 Task: Add Liquid I.V. Hydration Multiplier, Strawberry to the cart.
Action: Mouse pressed left at (20, 91)
Screenshot: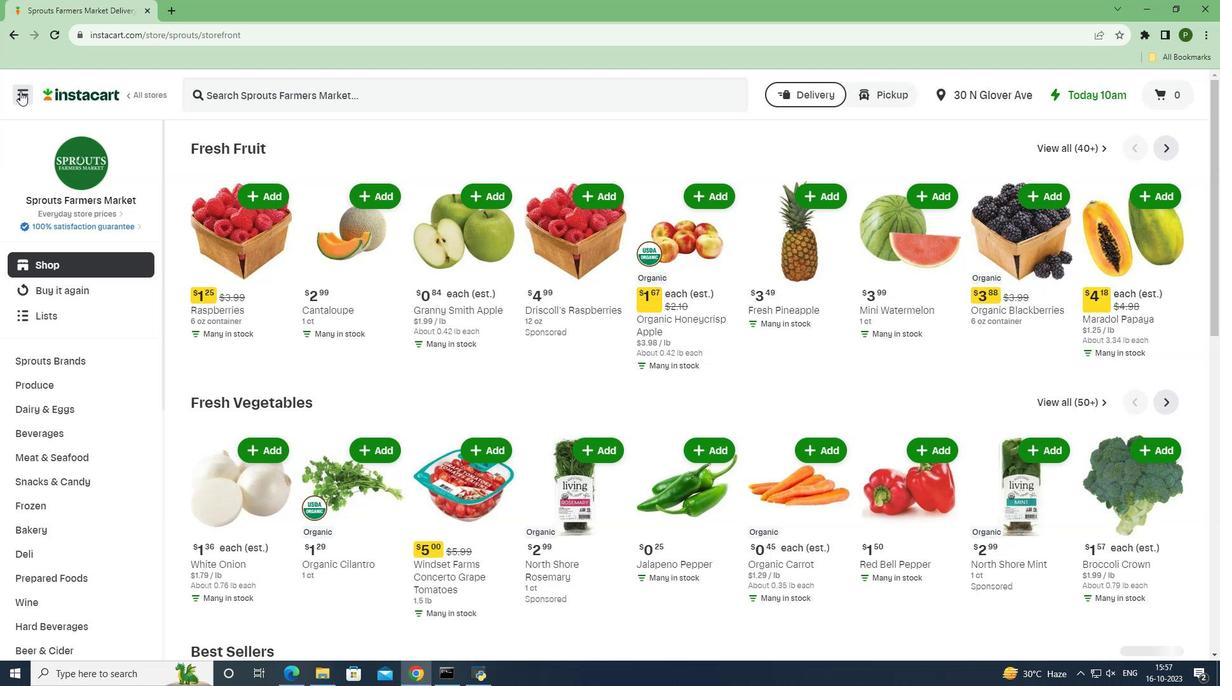 
Action: Mouse moved to (48, 336)
Screenshot: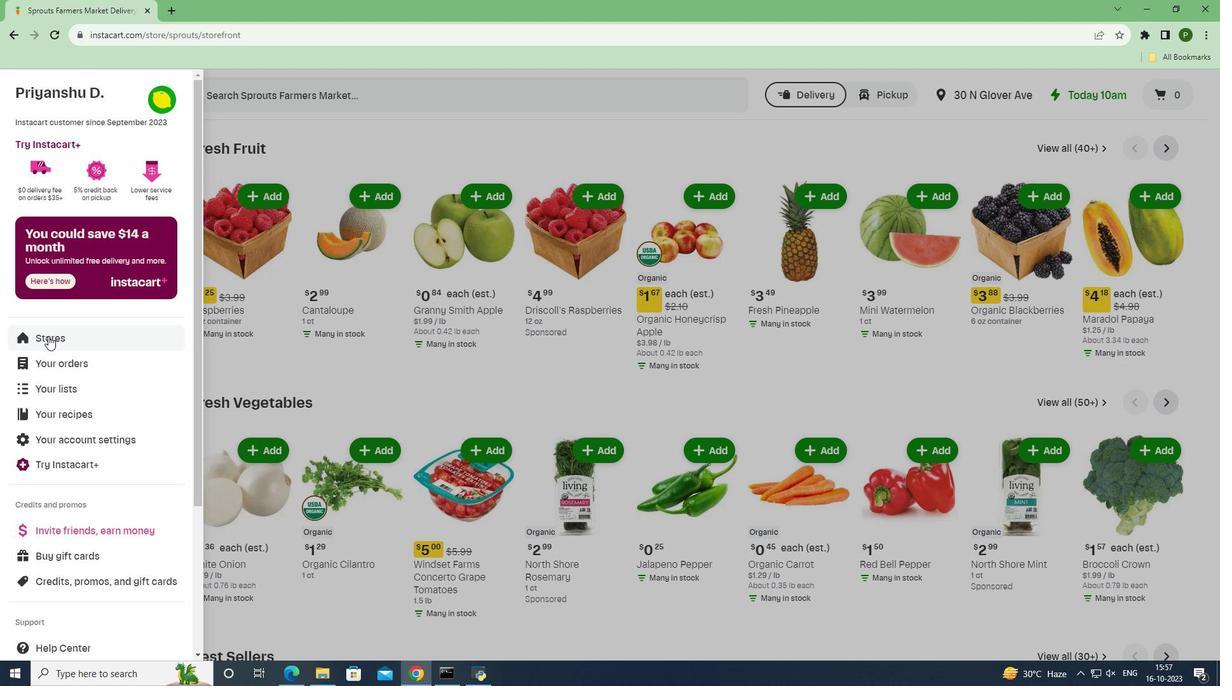 
Action: Mouse pressed left at (48, 336)
Screenshot: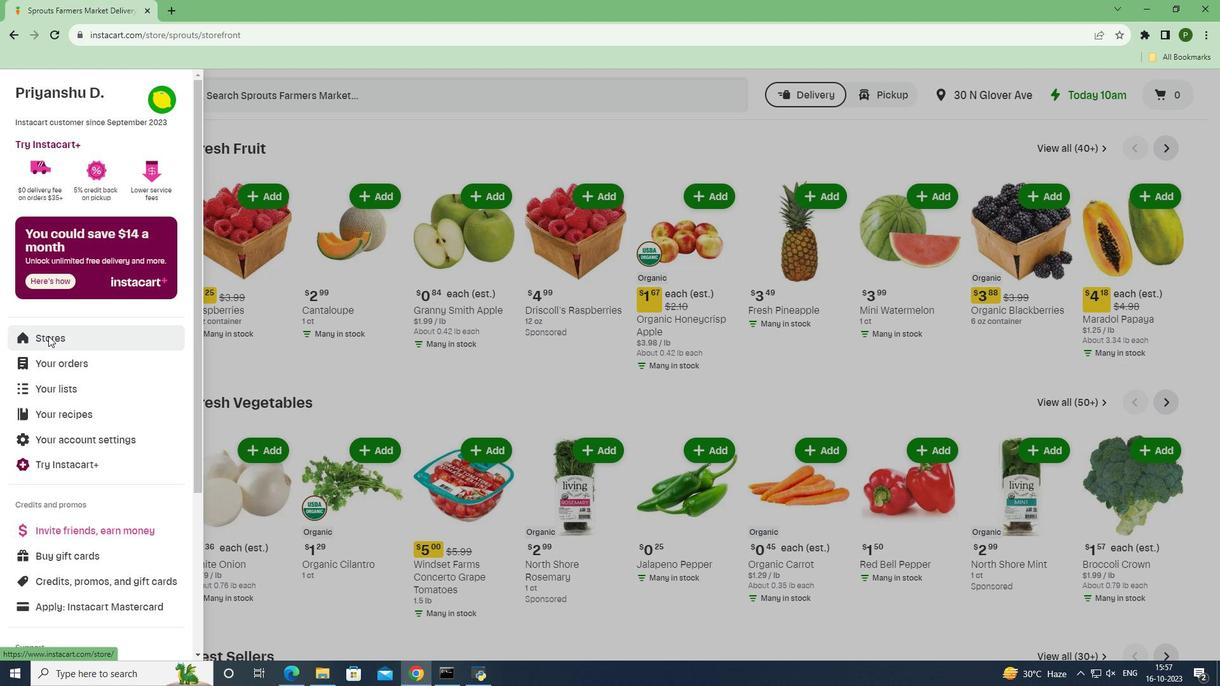 
Action: Mouse moved to (302, 144)
Screenshot: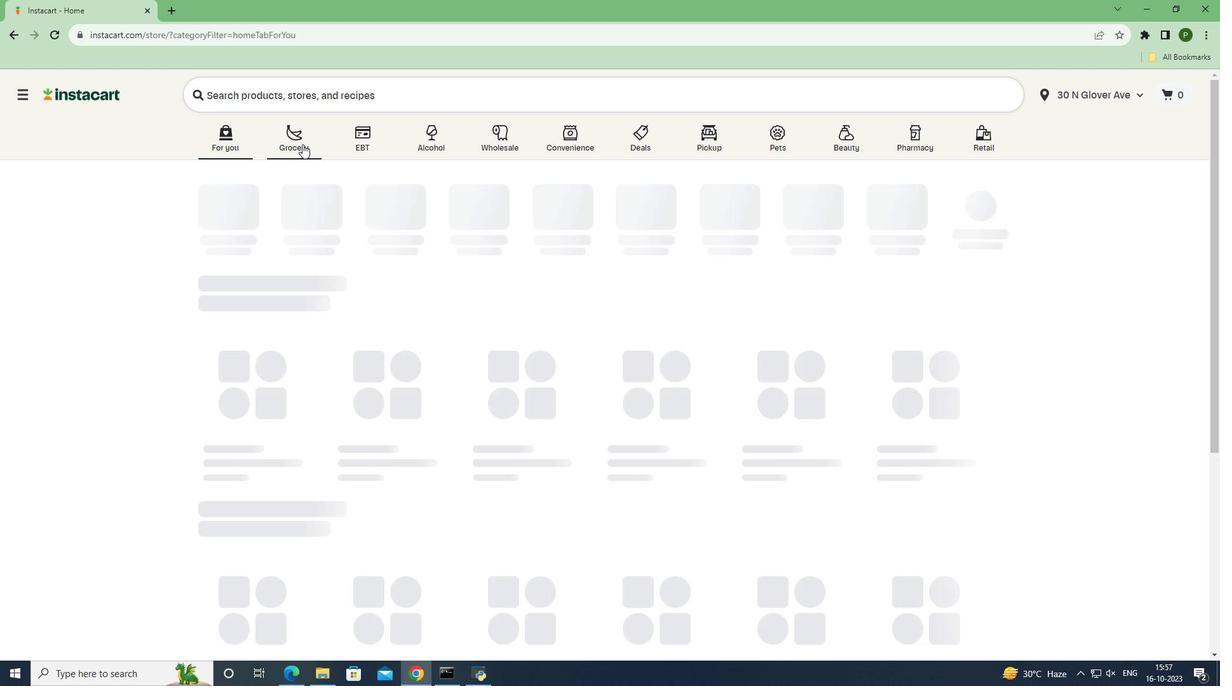 
Action: Mouse pressed left at (302, 144)
Screenshot: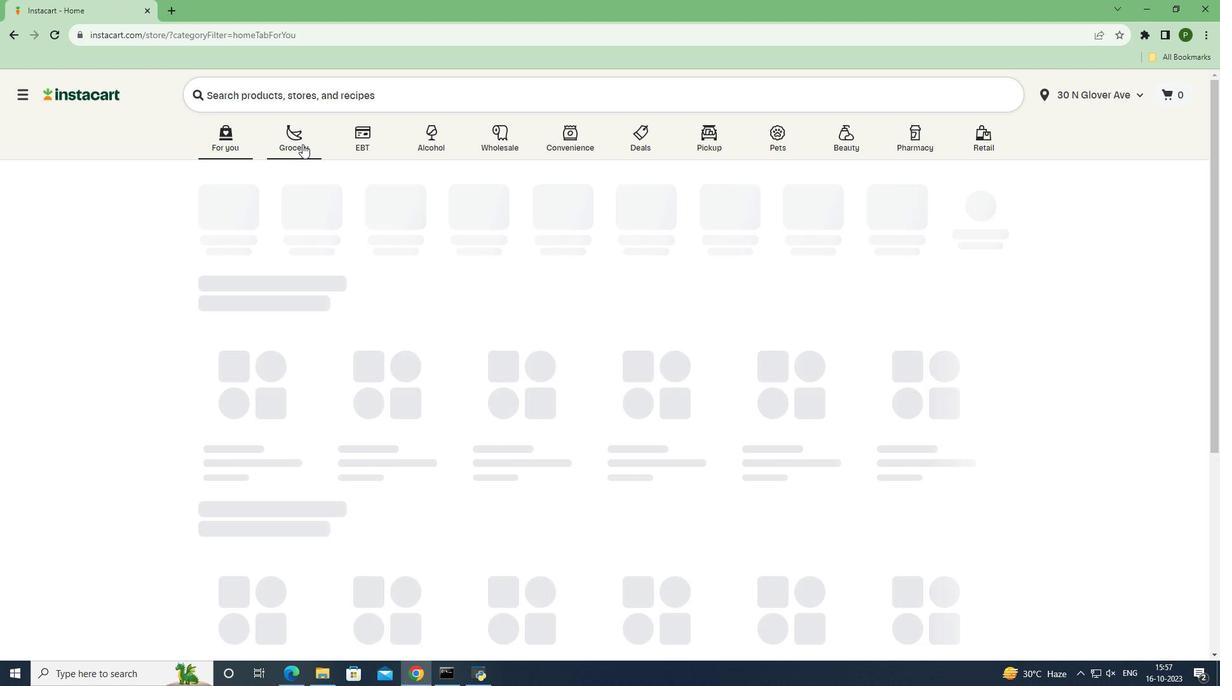 
Action: Mouse moved to (781, 295)
Screenshot: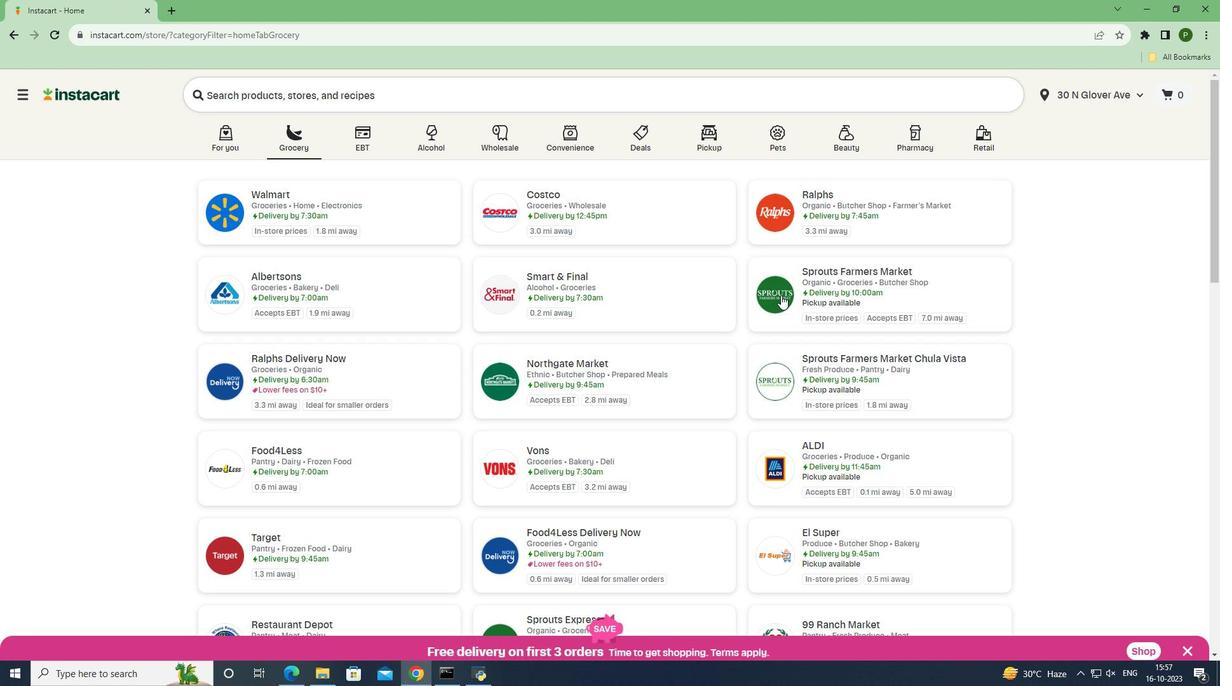 
Action: Mouse pressed left at (781, 295)
Screenshot: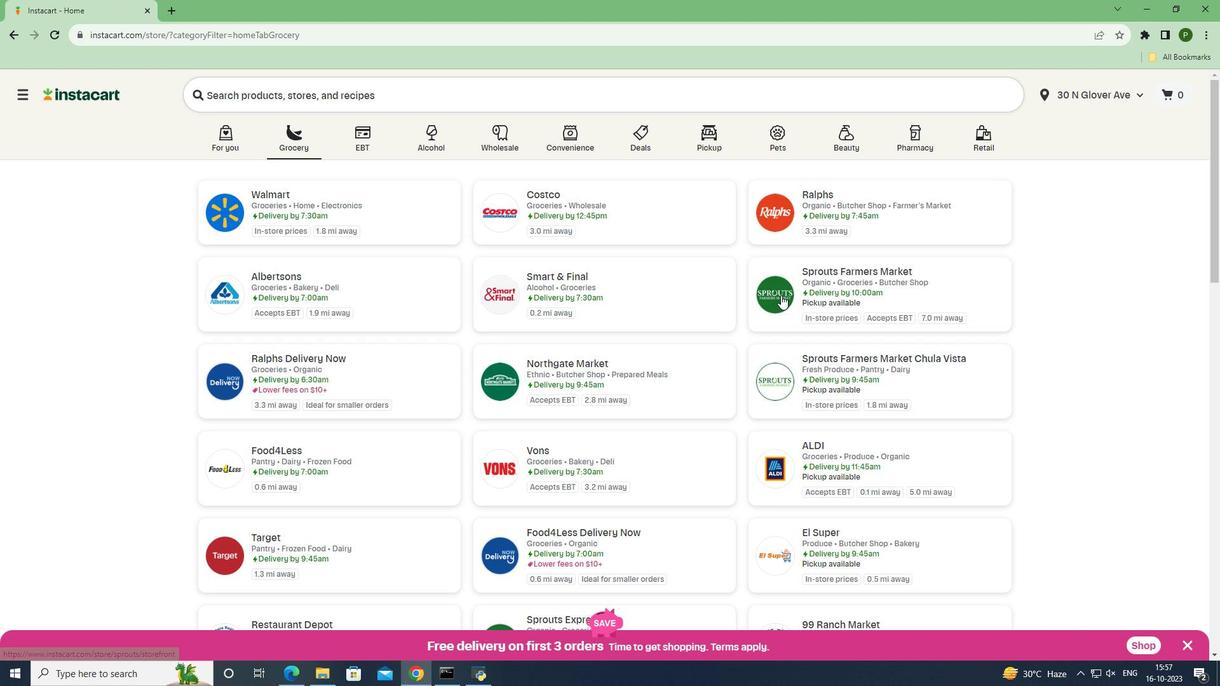
Action: Mouse moved to (75, 439)
Screenshot: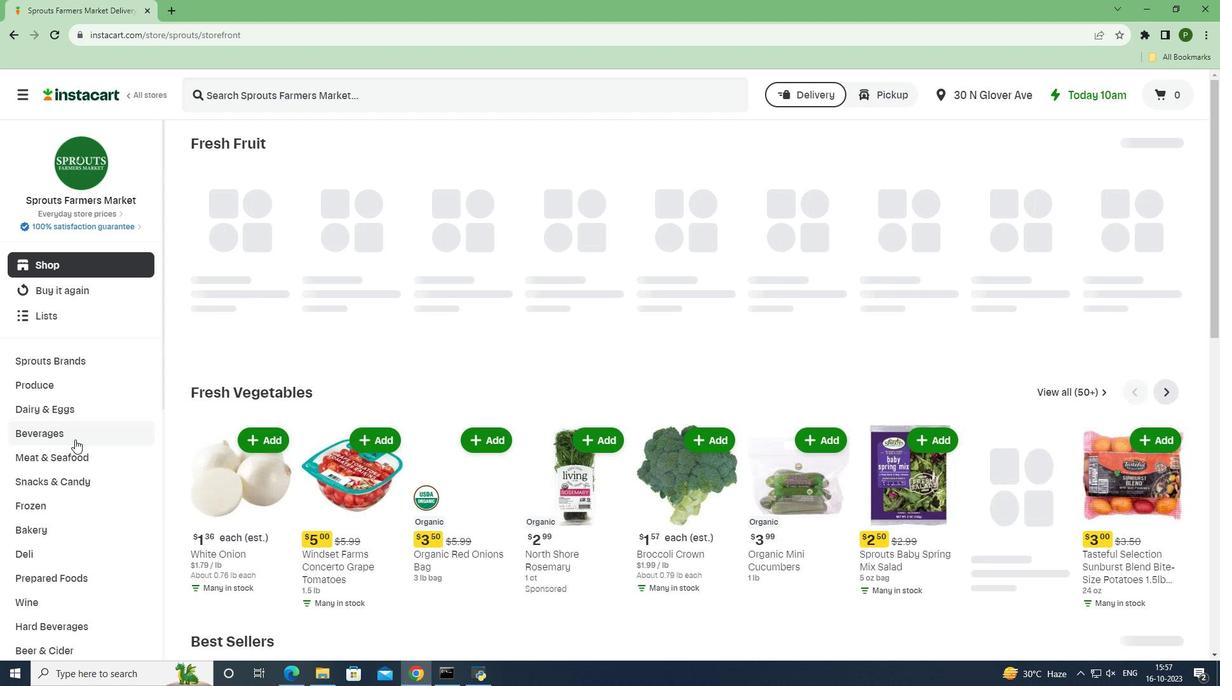 
Action: Mouse pressed left at (75, 439)
Screenshot: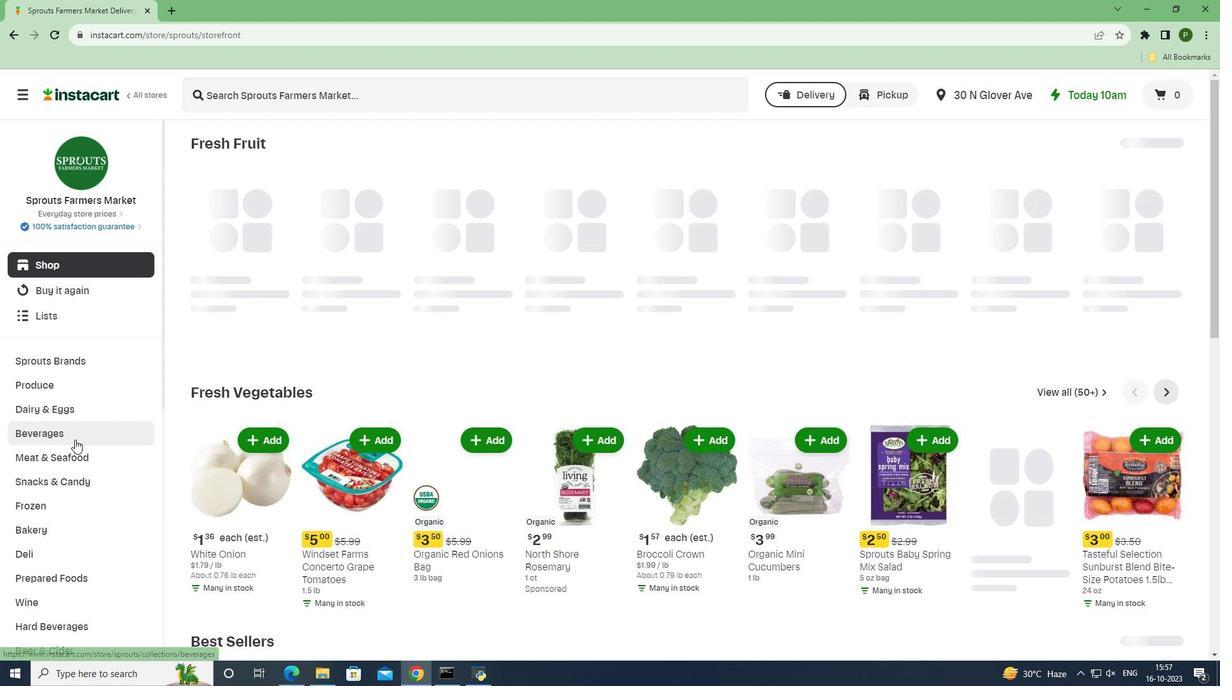 
Action: Mouse moved to (1152, 167)
Screenshot: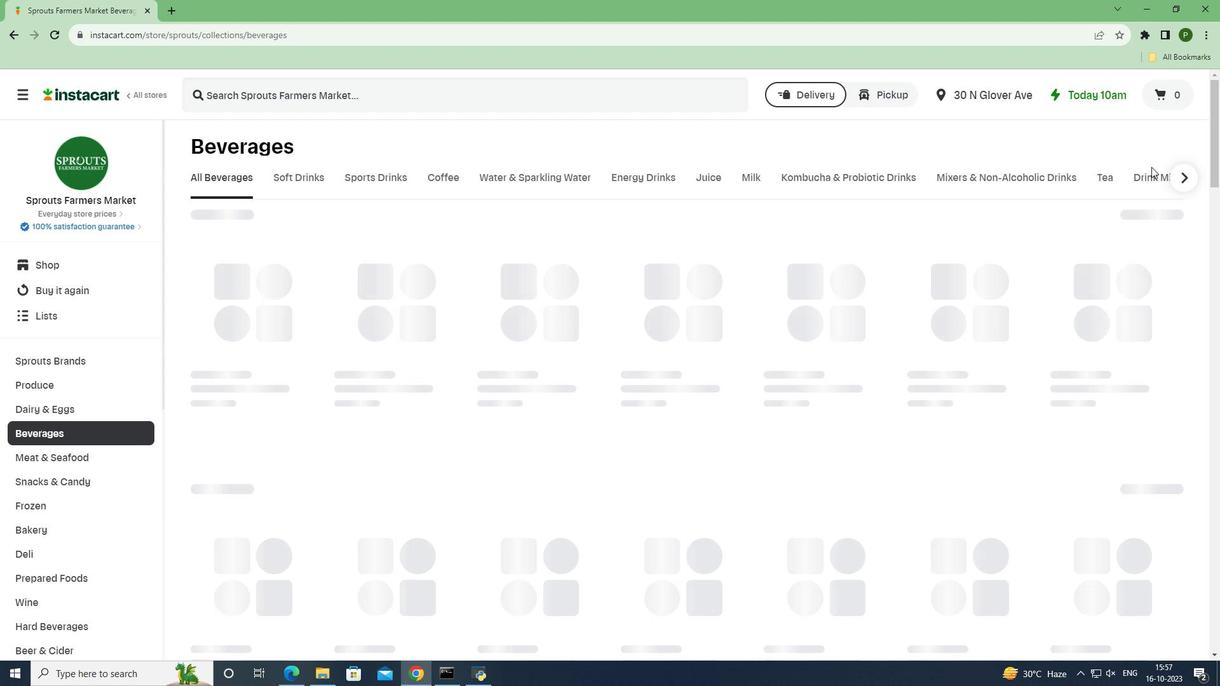 
Action: Mouse pressed left at (1152, 167)
Screenshot: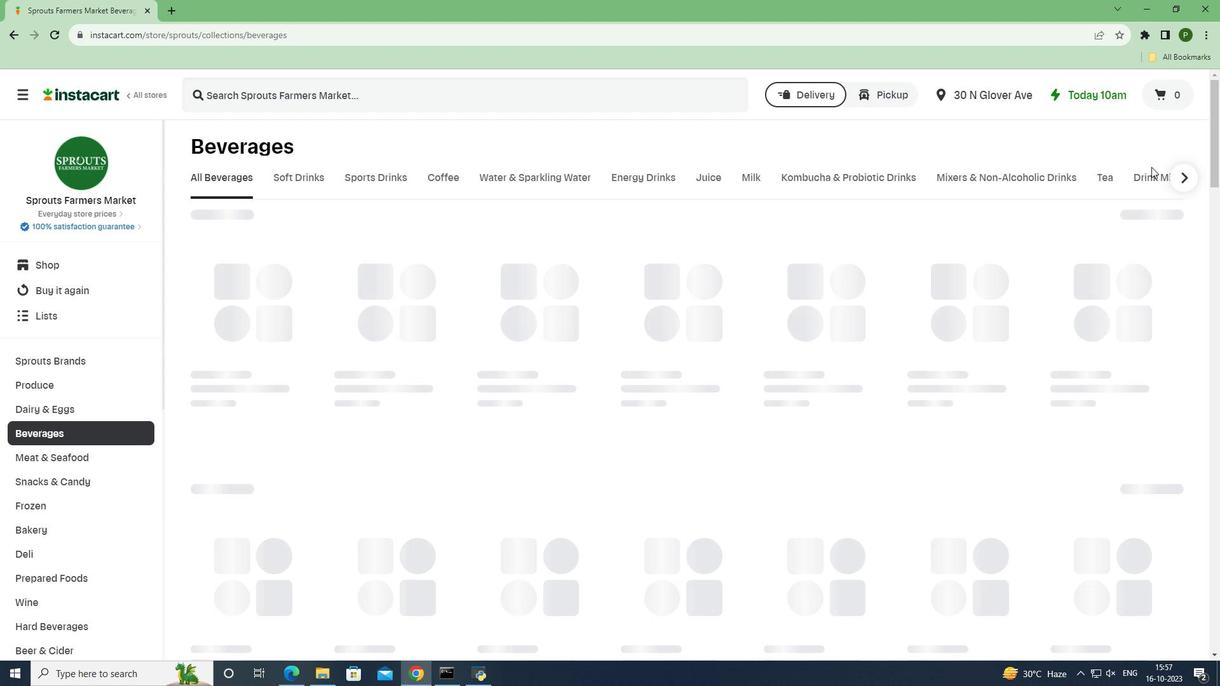 
Action: Mouse moved to (1151, 174)
Screenshot: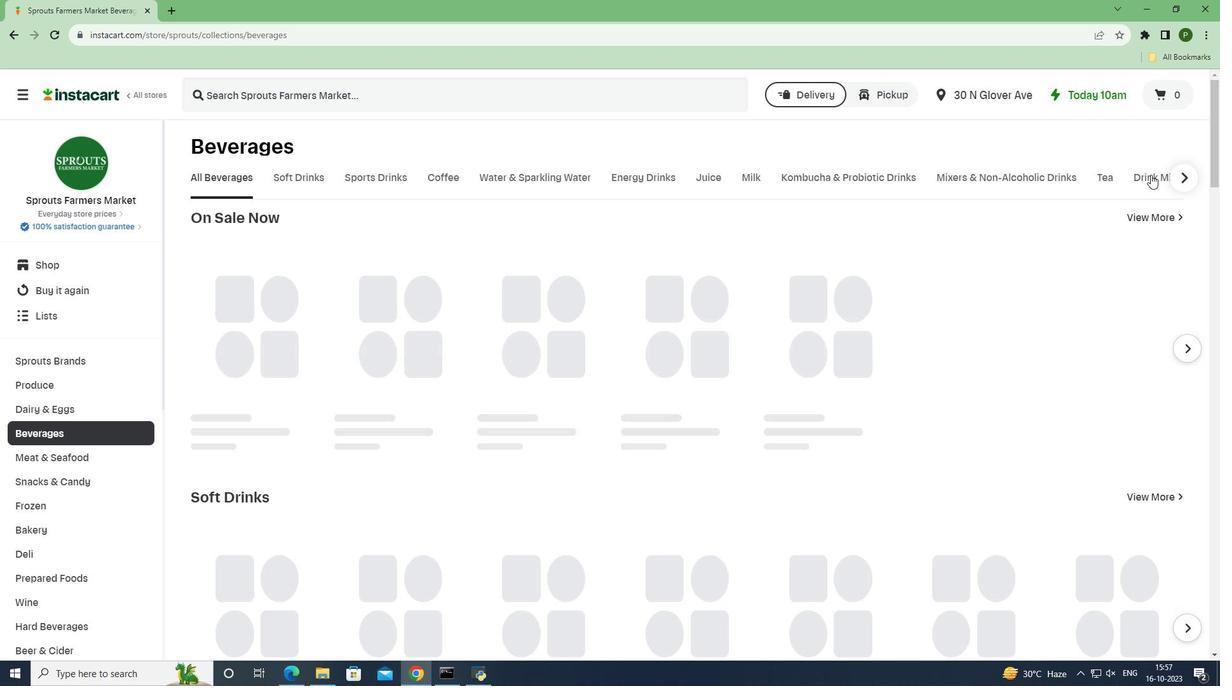 
Action: Mouse pressed left at (1151, 174)
Screenshot: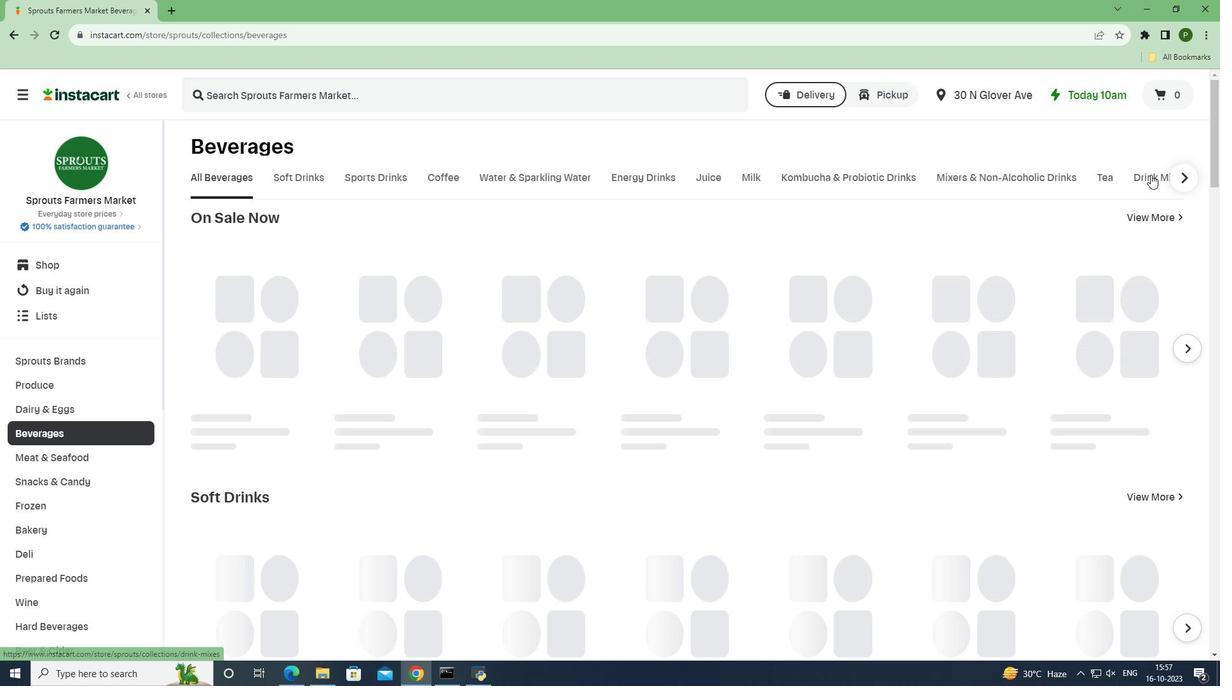 
Action: Mouse moved to (334, 235)
Screenshot: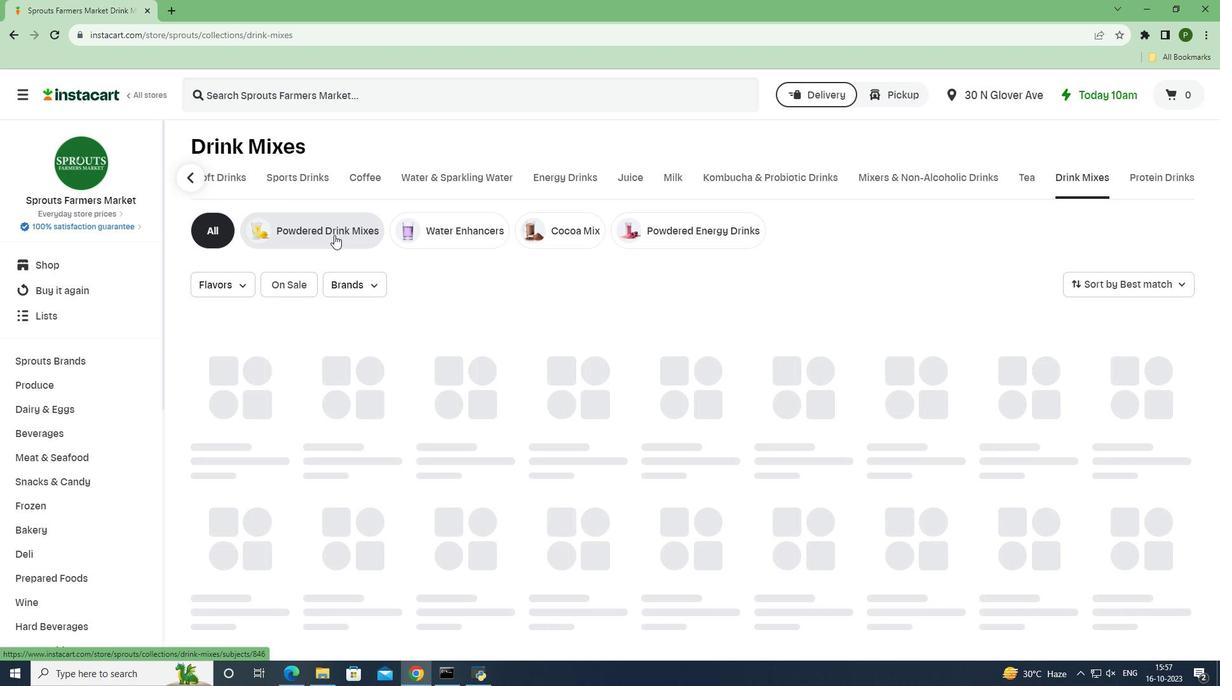 
Action: Mouse pressed left at (334, 235)
Screenshot: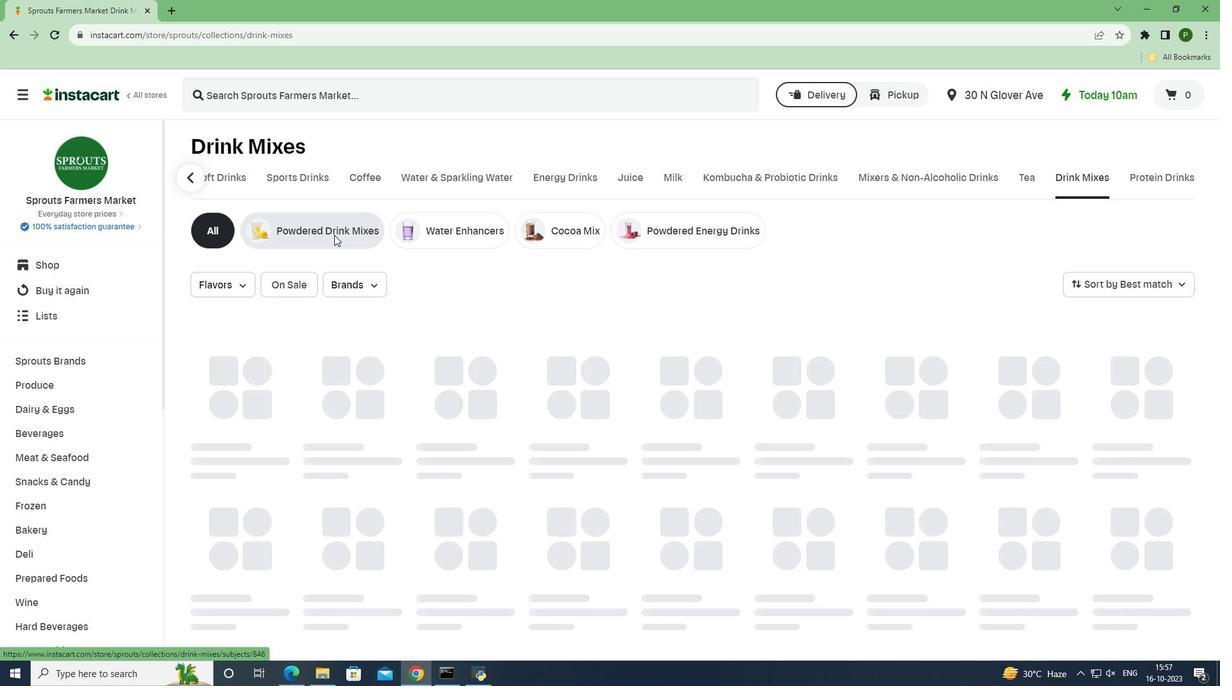 
Action: Mouse moved to (296, 101)
Screenshot: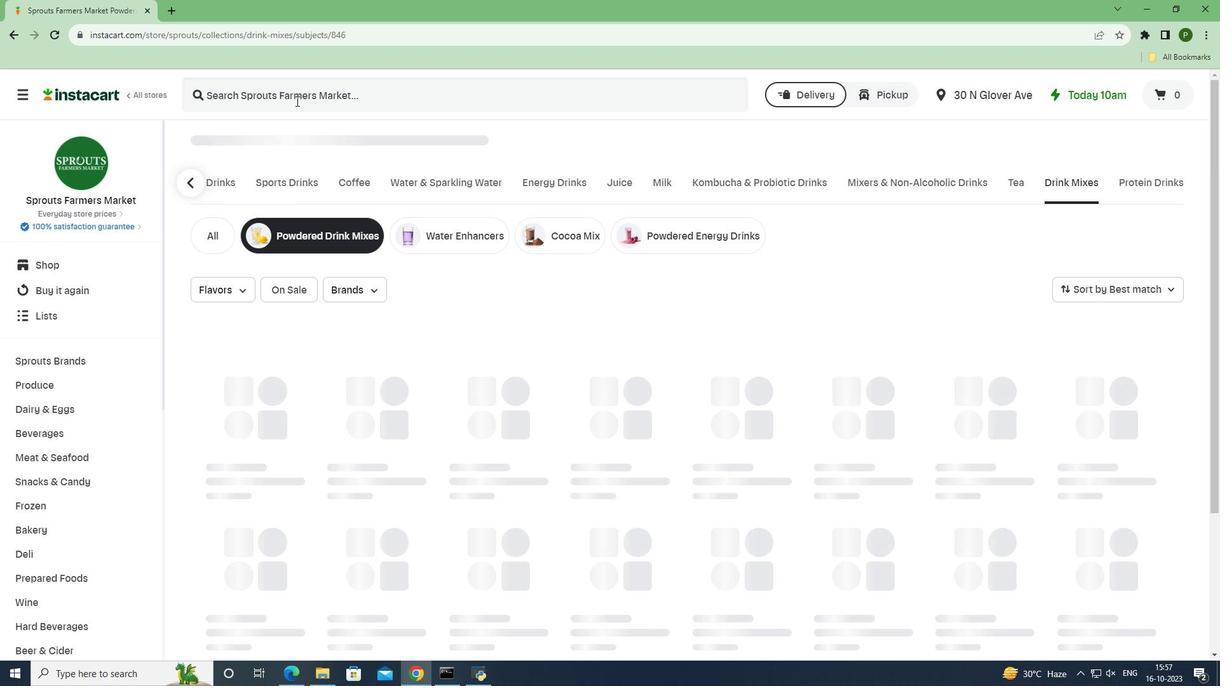 
Action: Mouse pressed left at (296, 101)
Screenshot: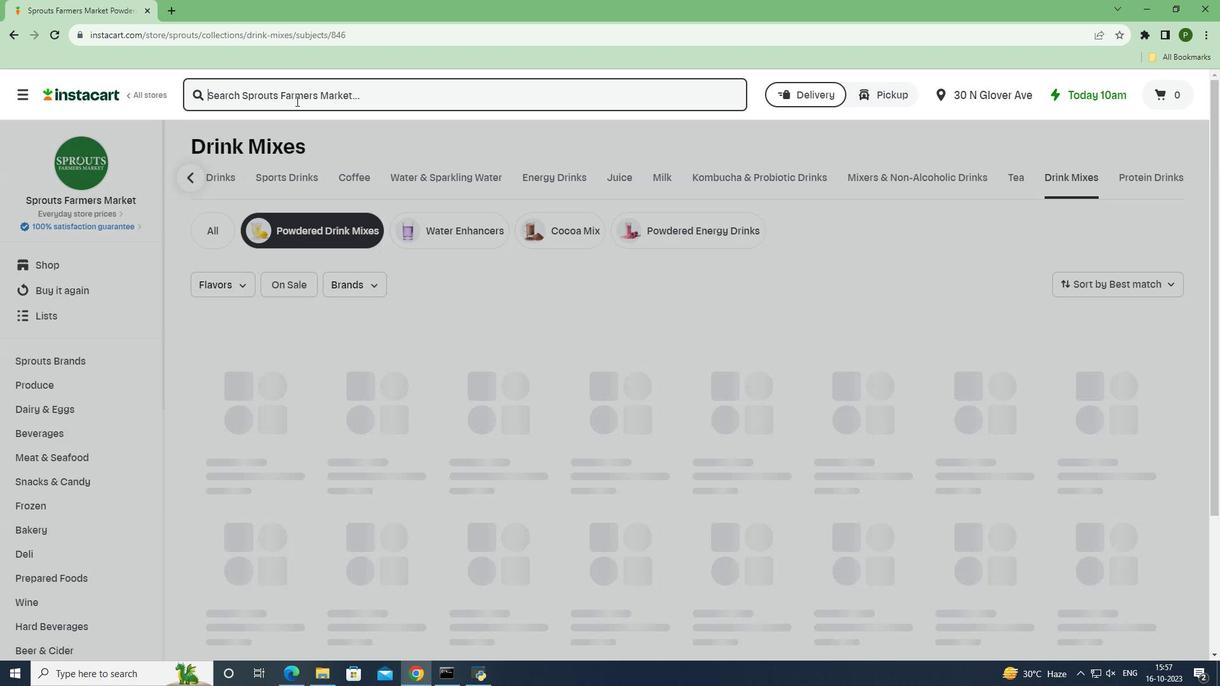 
Action: Key pressed <Key.caps_lock>L<Key.caps_lock>iquid<Key.space><Key.caps_lock>I.V.<Key.space>H<Key.caps_lock>ydration<Key.space><Key.caps_lock>M<Key.caps_lock>ultiplier<Key.space><Key.caps_lock>S<Key.caps_lock>trawberry<Key.space><Key.enter>
Screenshot: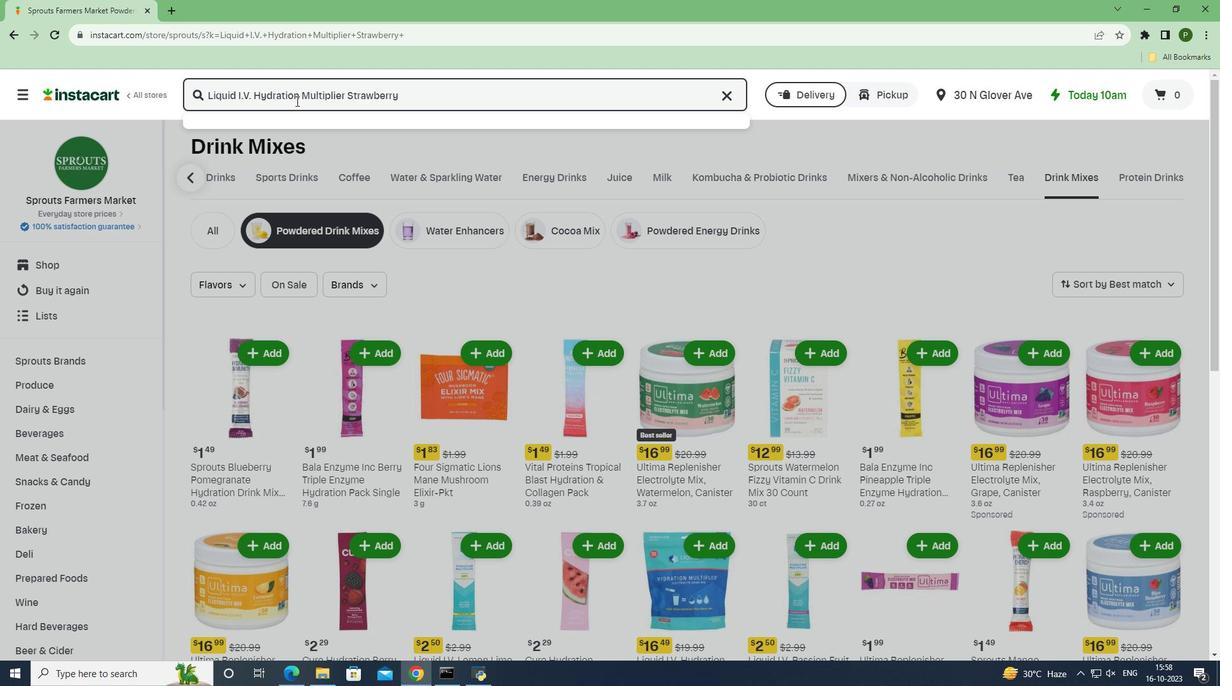 
Action: Mouse moved to (342, 226)
Screenshot: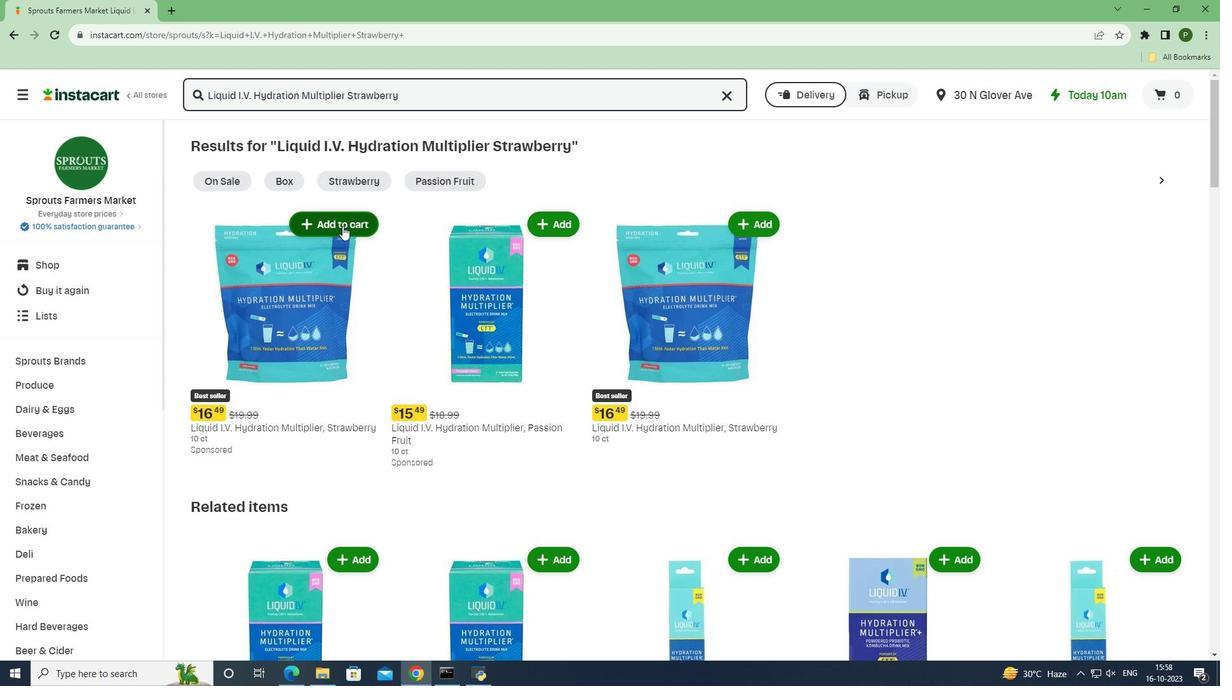 
Action: Mouse pressed left at (342, 226)
Screenshot: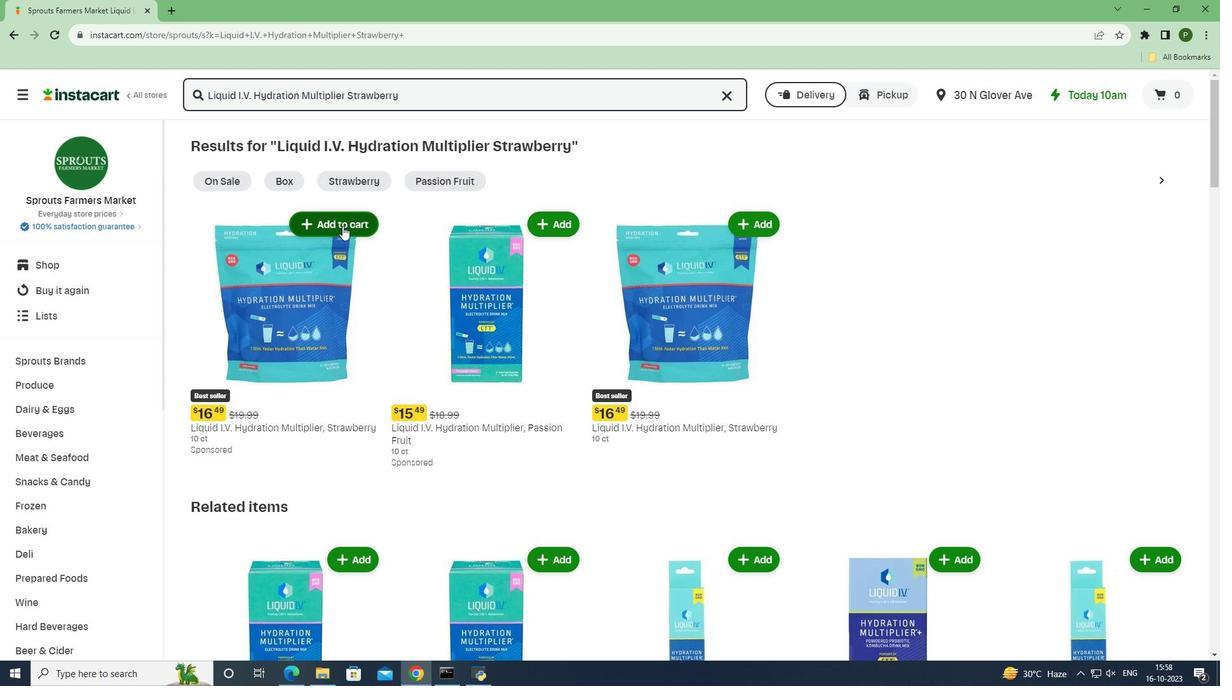 
Action: Mouse moved to (385, 295)
Screenshot: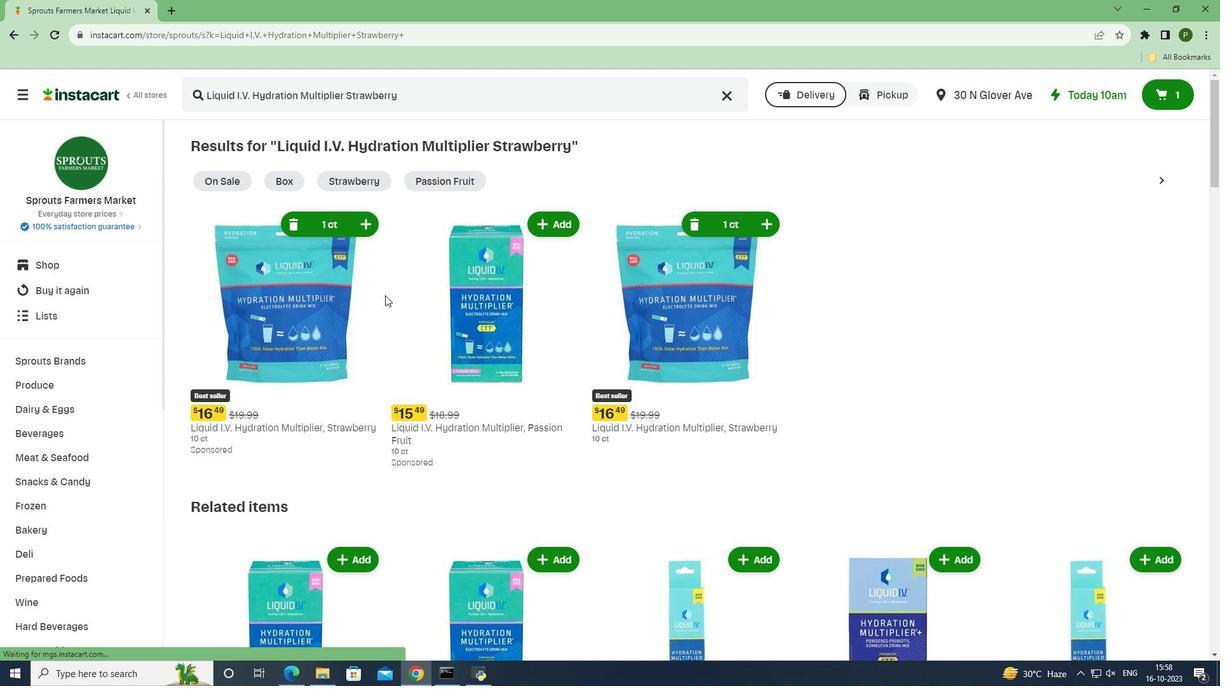 
